 Task: Find flights from Chicago to Paris for travel in August.
Action: Mouse pressed left at (903, 72)
Screenshot: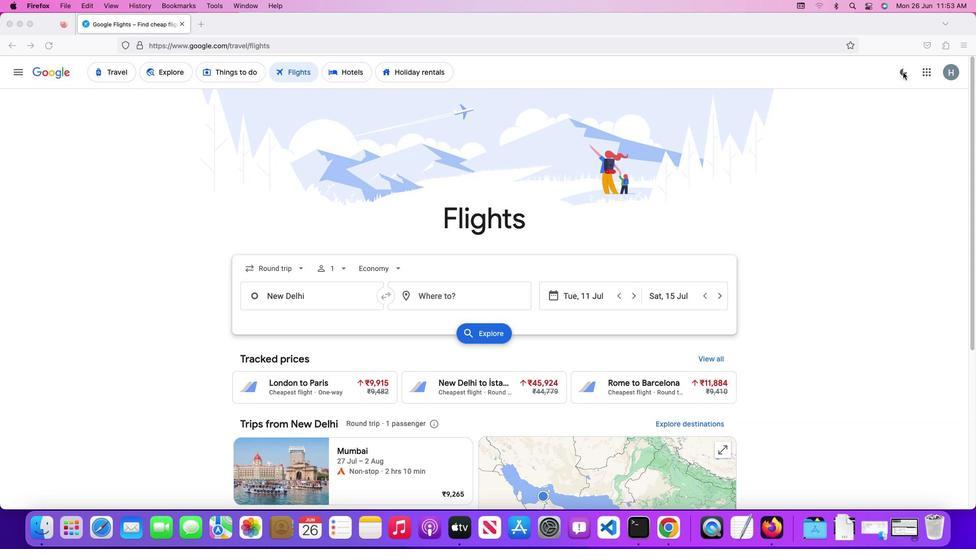 
Action: Mouse pressed left at (903, 72)
Screenshot: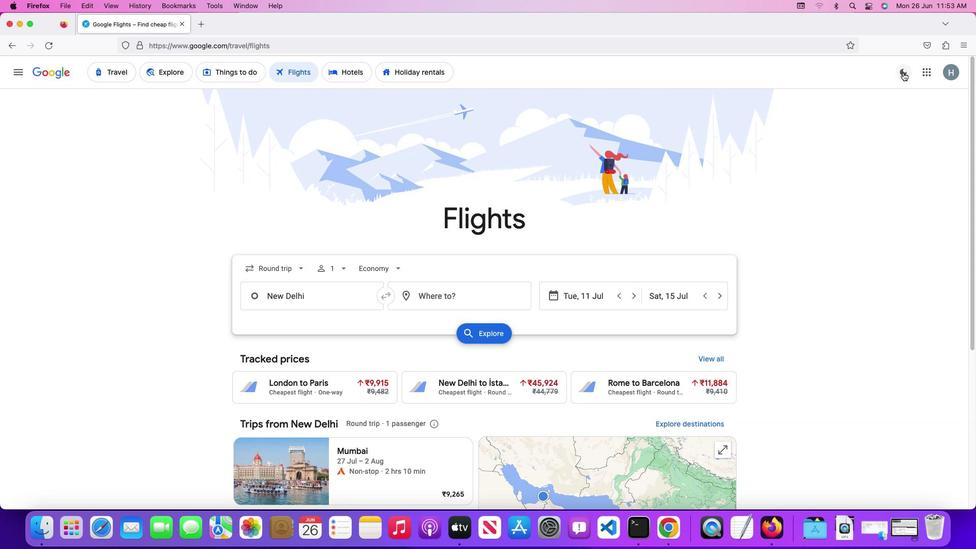 
Action: Mouse moved to (869, 141)
Screenshot: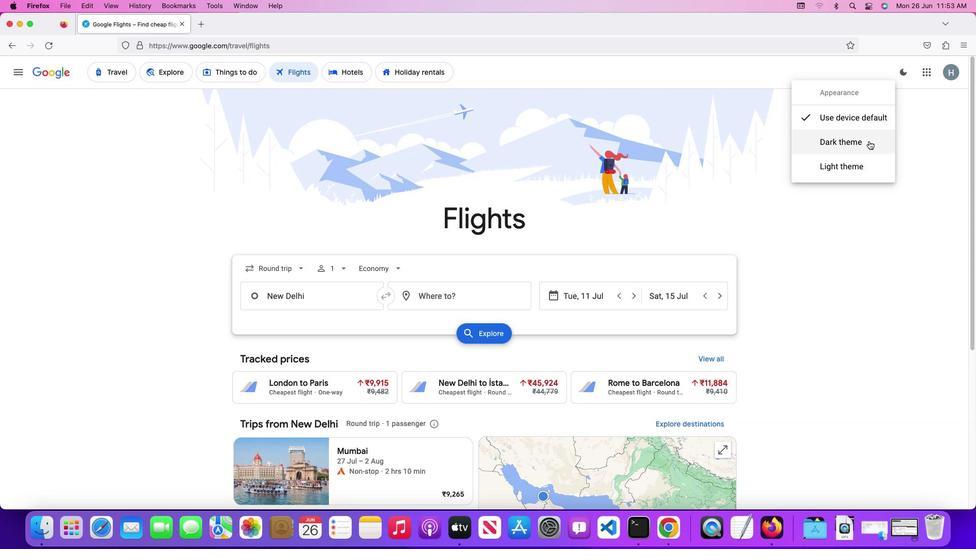 
Action: Mouse pressed left at (869, 141)
Screenshot: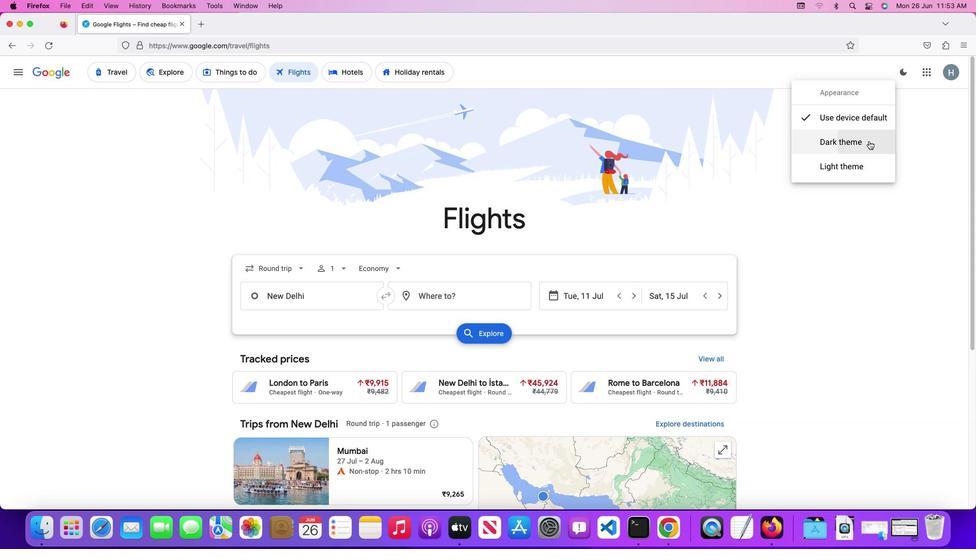 
Action: Mouse moved to (301, 271)
Screenshot: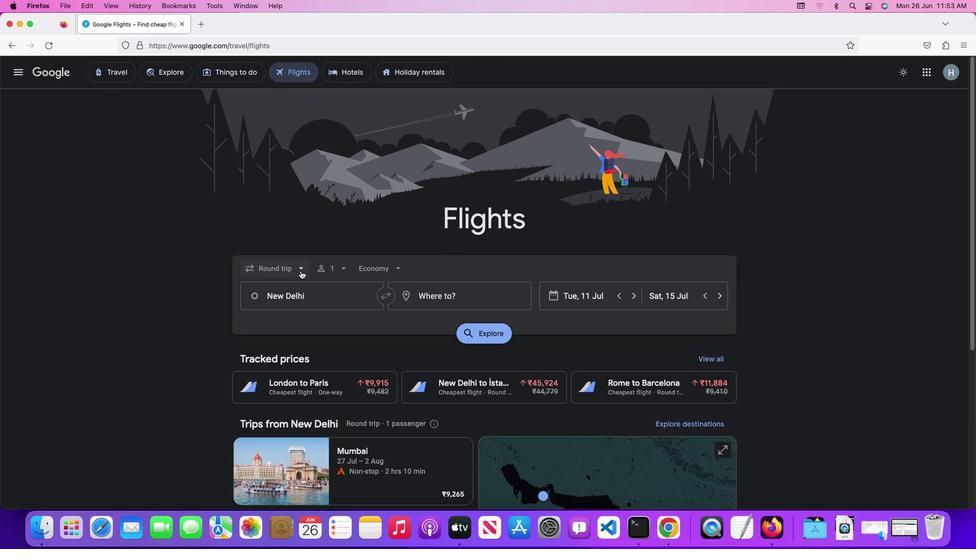 
Action: Mouse pressed left at (301, 271)
Screenshot: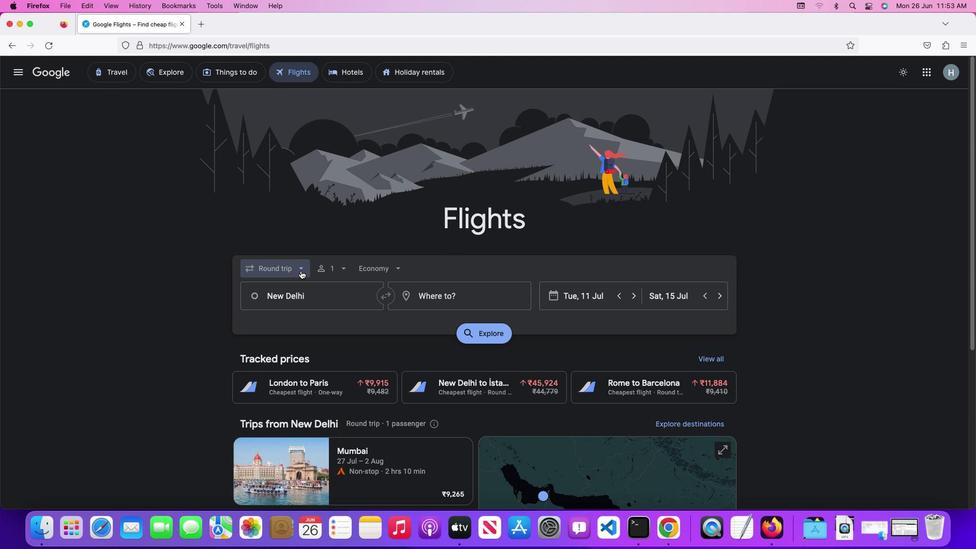 
Action: Mouse moved to (296, 291)
Screenshot: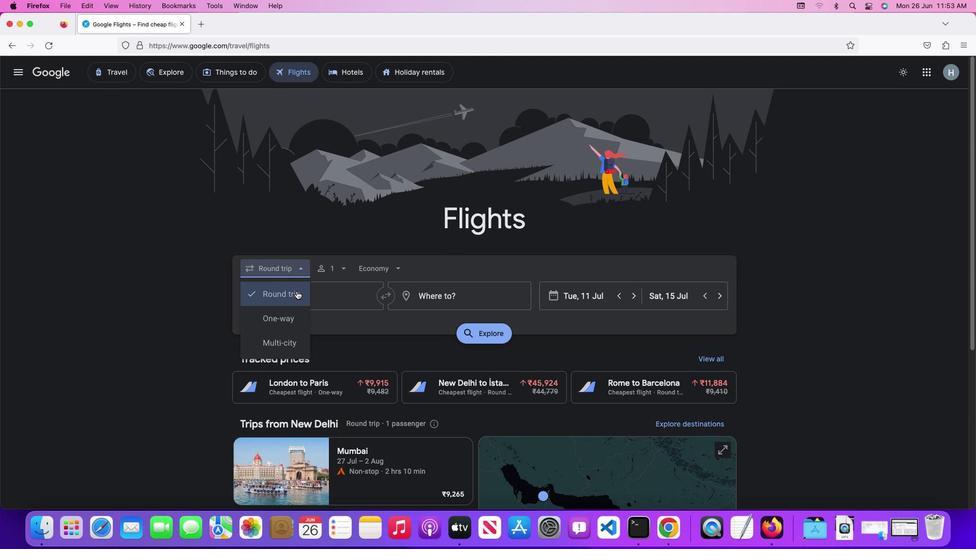 
Action: Mouse pressed left at (296, 291)
Screenshot: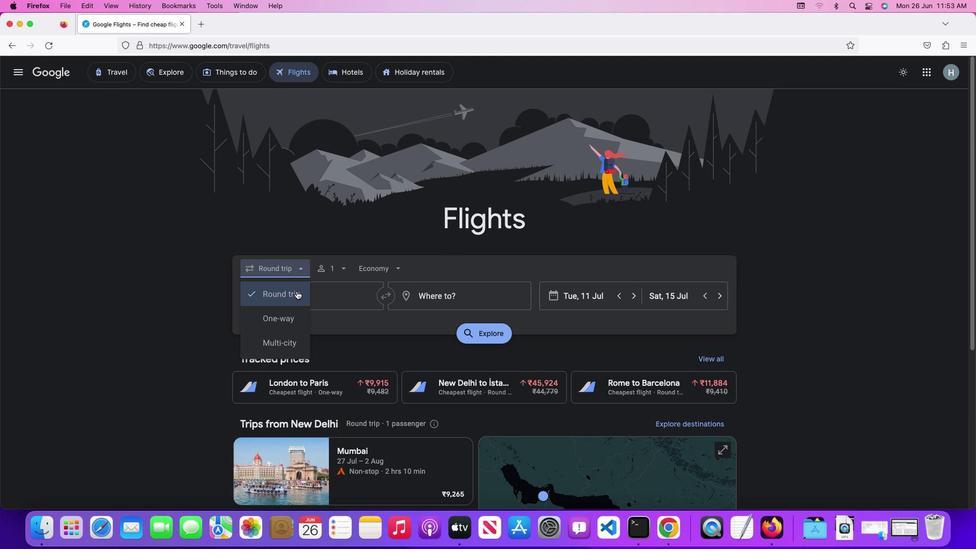 
Action: Mouse moved to (342, 268)
Screenshot: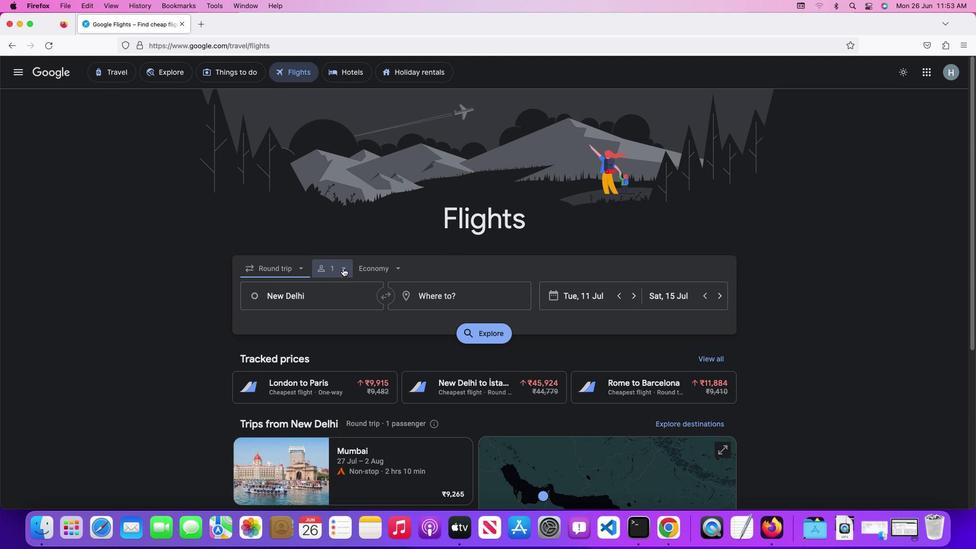 
Action: Mouse pressed left at (342, 268)
Screenshot: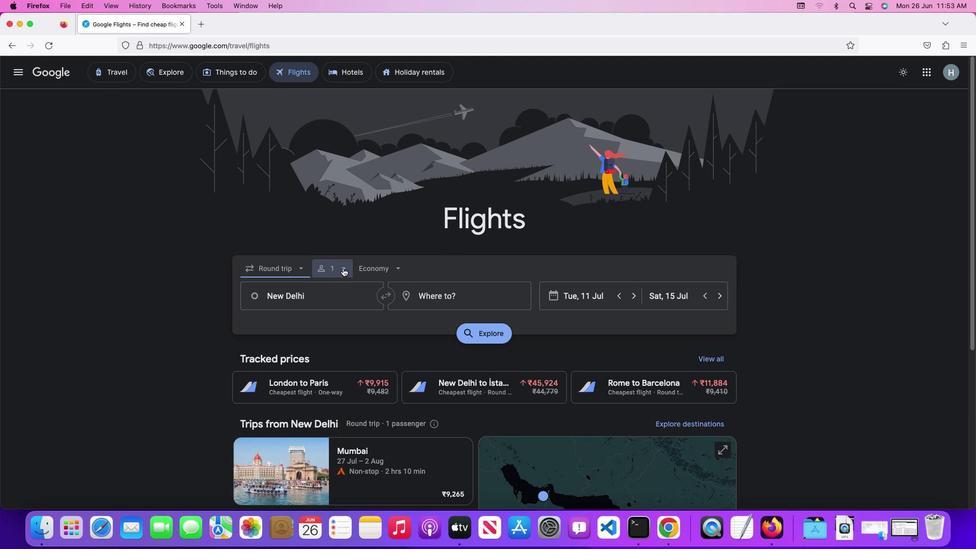 
Action: Mouse moved to (401, 298)
Screenshot: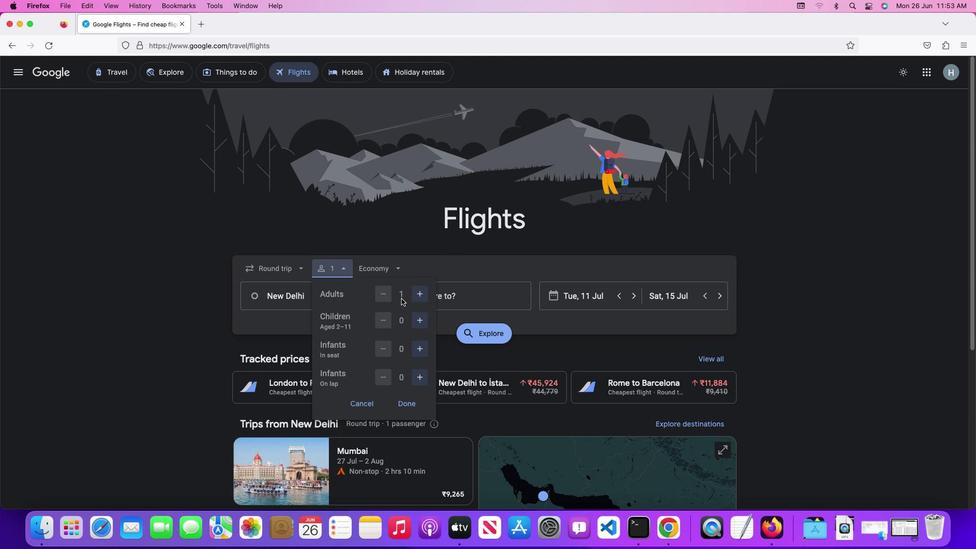 
Action: Mouse pressed left at (401, 298)
Screenshot: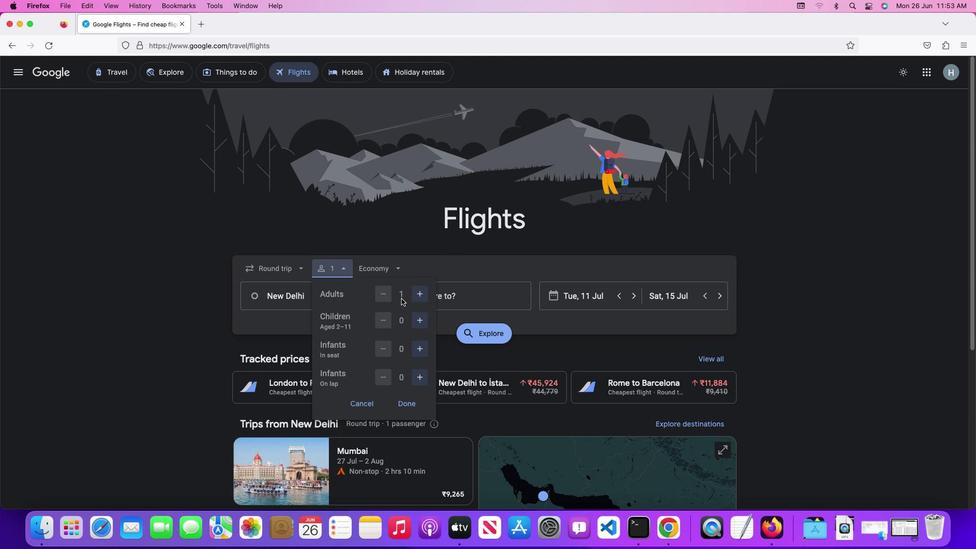 
Action: Mouse moved to (407, 398)
Screenshot: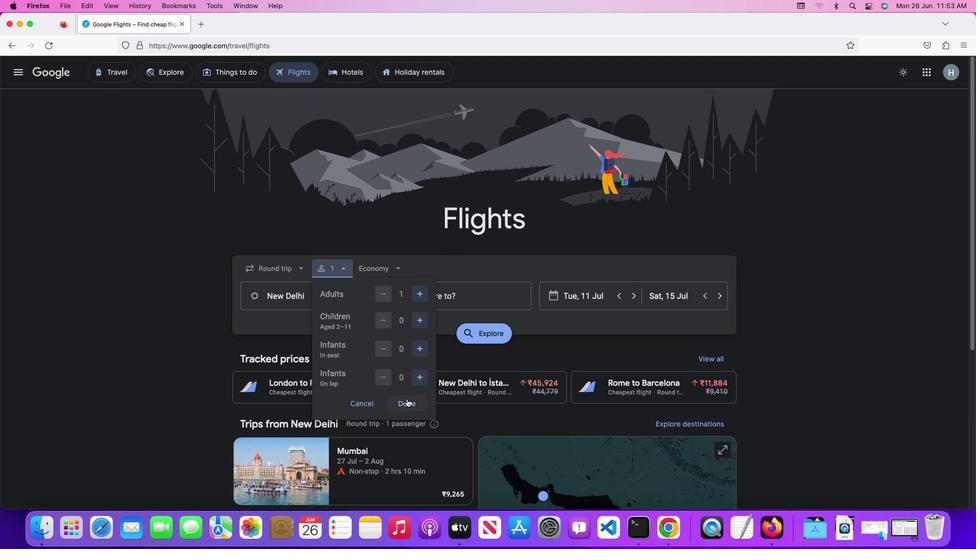 
Action: Mouse pressed left at (407, 398)
Screenshot: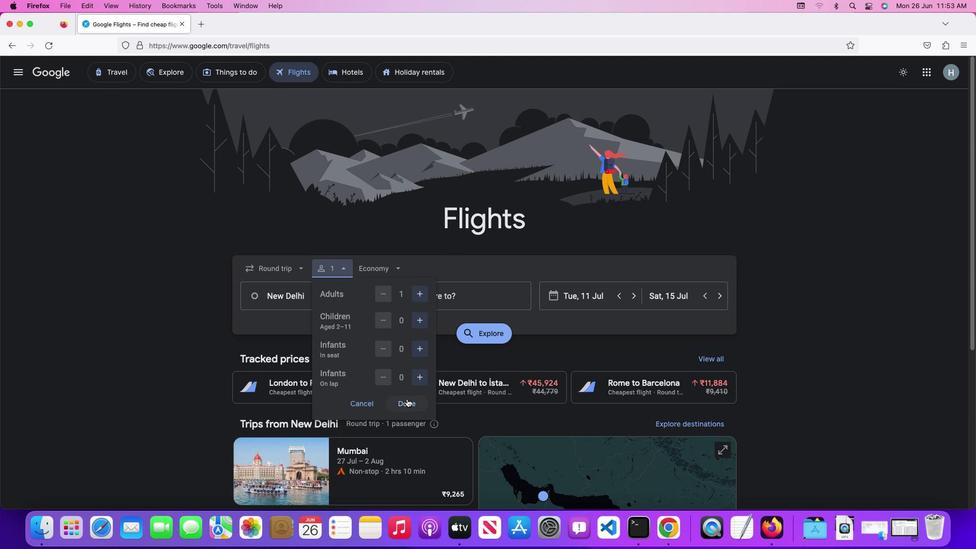 
Action: Mouse moved to (392, 276)
Screenshot: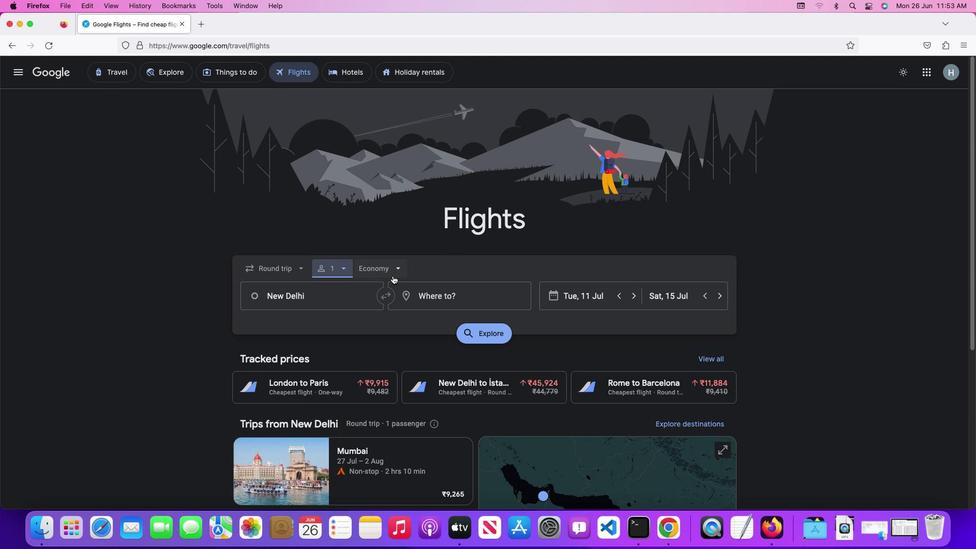 
Action: Mouse pressed left at (392, 276)
Screenshot: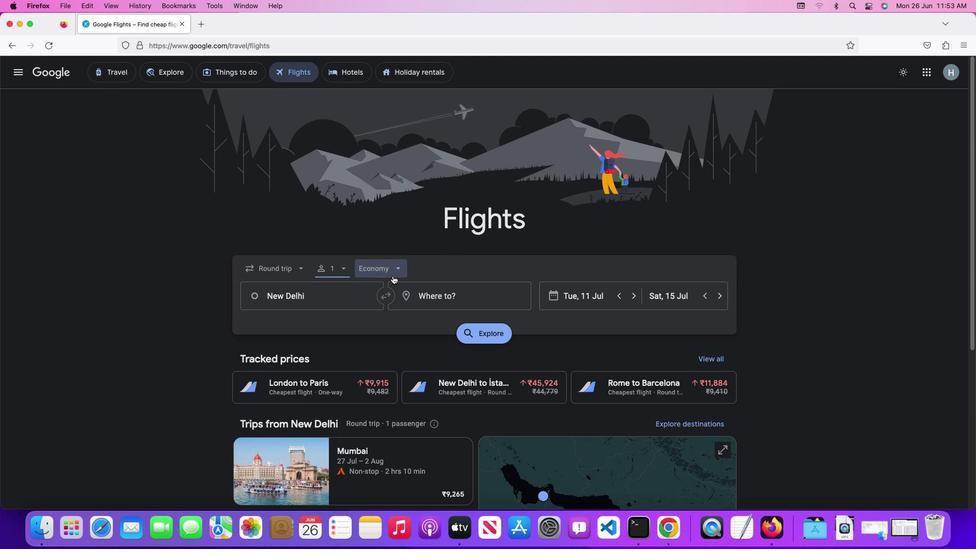 
Action: Mouse moved to (382, 293)
Screenshot: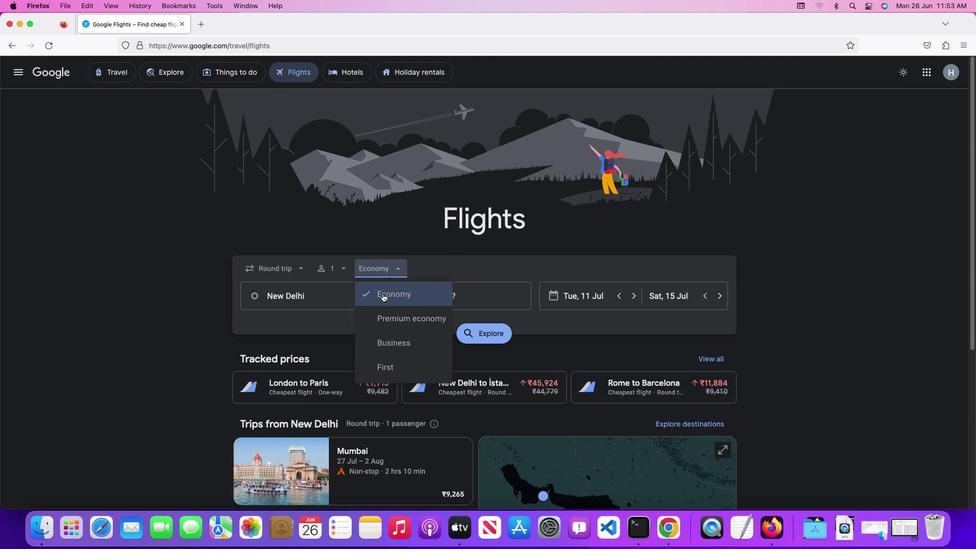 
Action: Mouse pressed left at (382, 293)
Screenshot: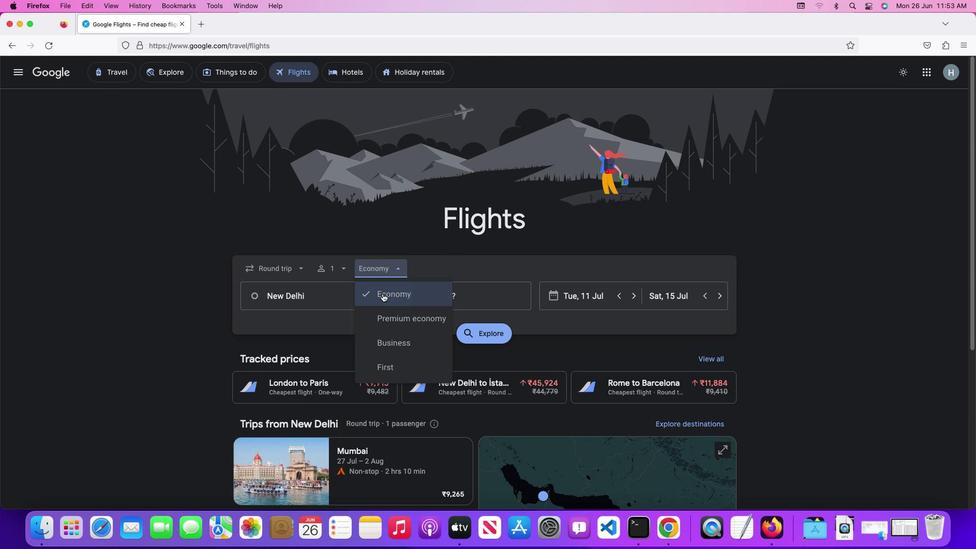 
Action: Mouse moved to (329, 302)
Screenshot: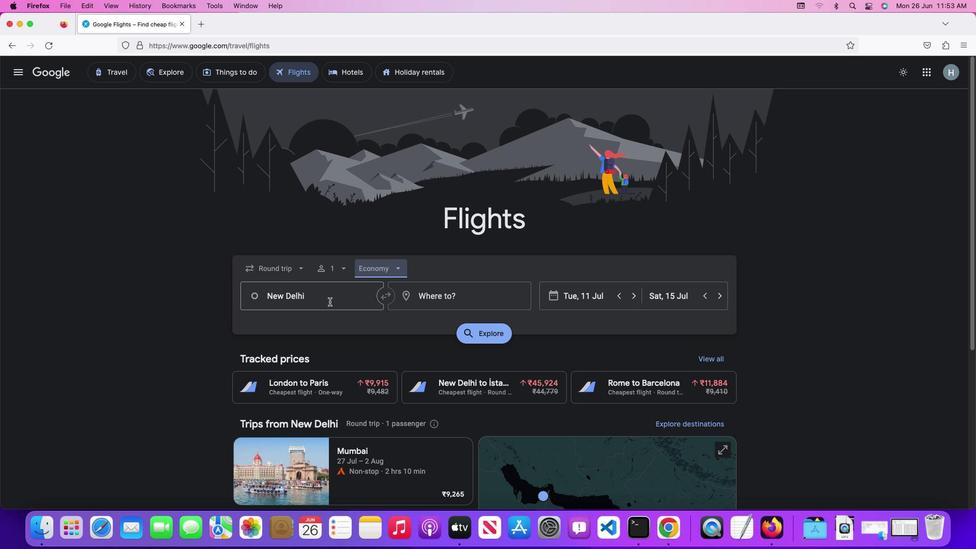 
Action: Mouse pressed left at (329, 302)
Screenshot: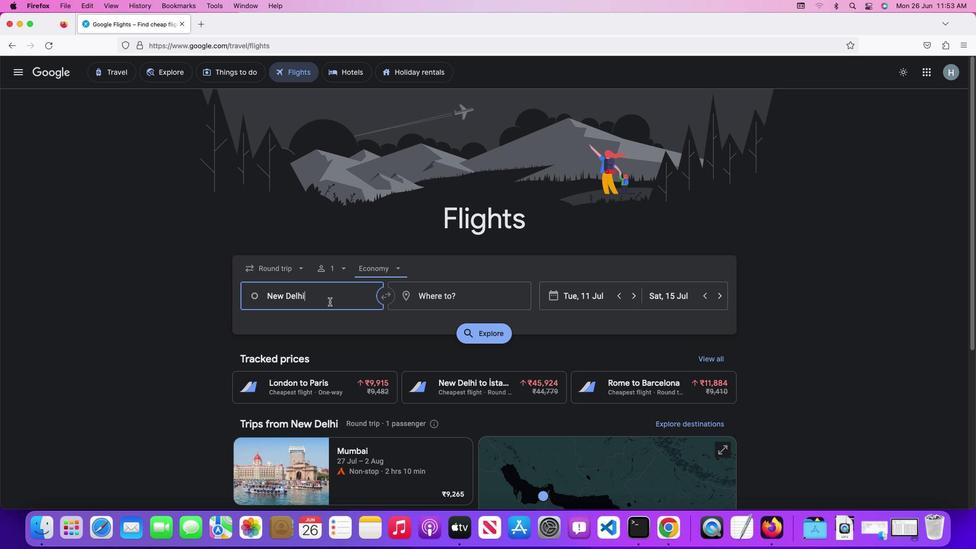
Action: Key pressed Key.shift'C''h''i''c''a''g''o'
Screenshot: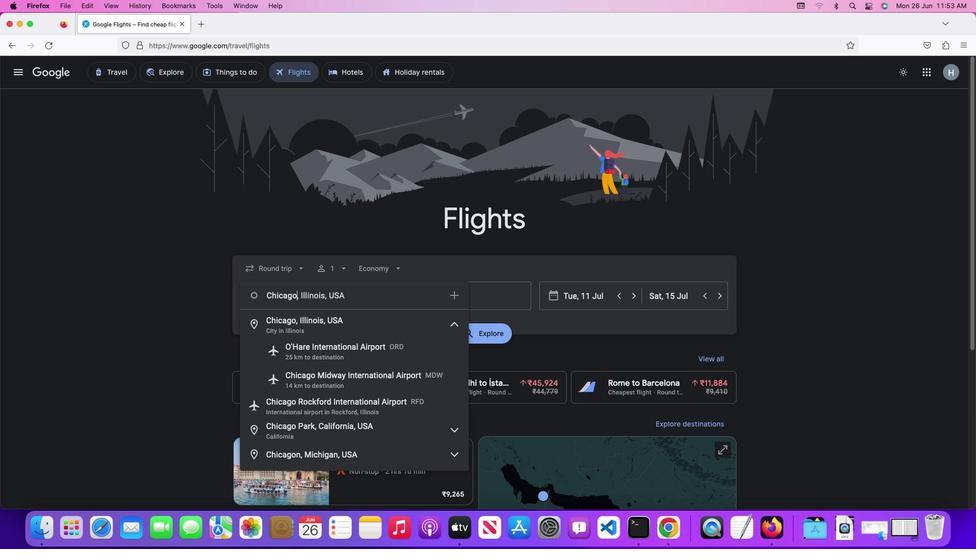 
Action: Mouse moved to (338, 324)
Screenshot: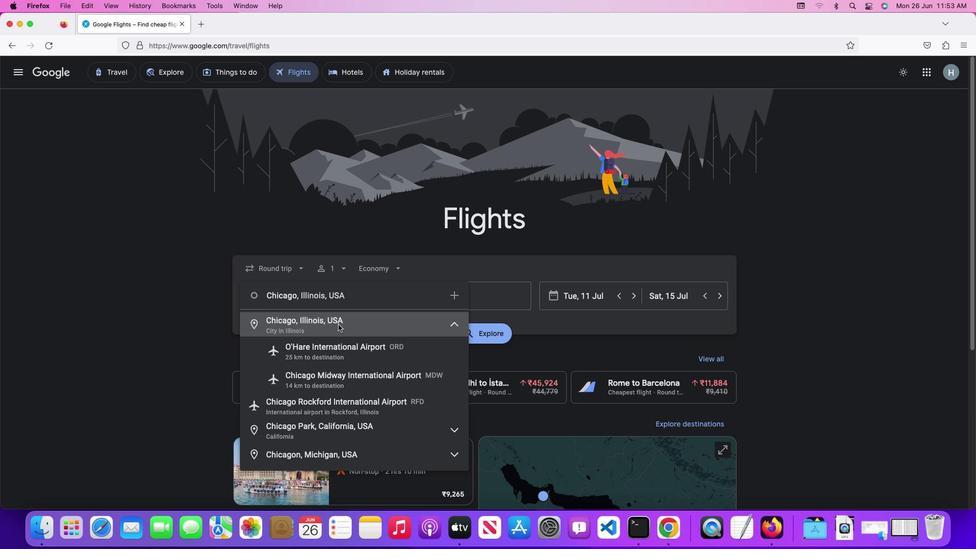 
Action: Mouse pressed left at (338, 324)
Screenshot: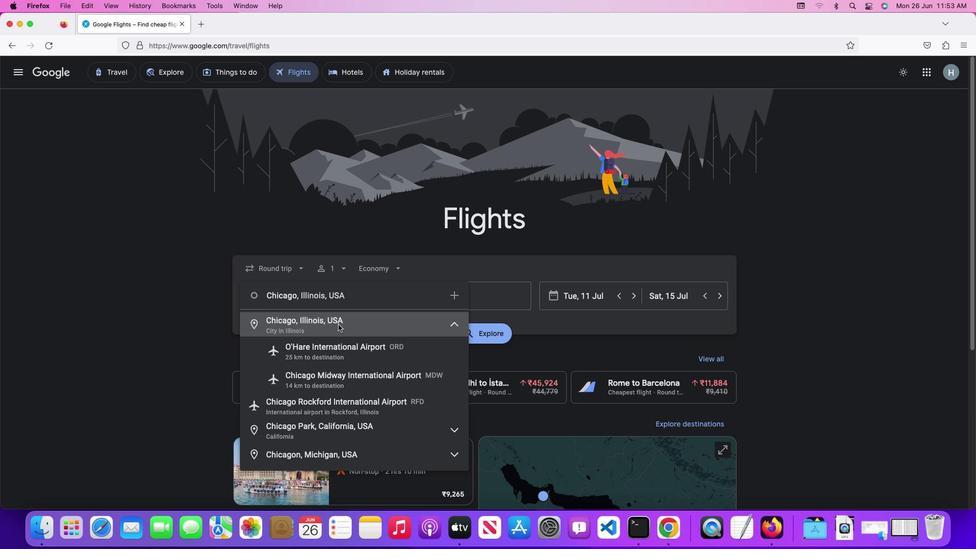 
Action: Mouse moved to (441, 297)
Screenshot: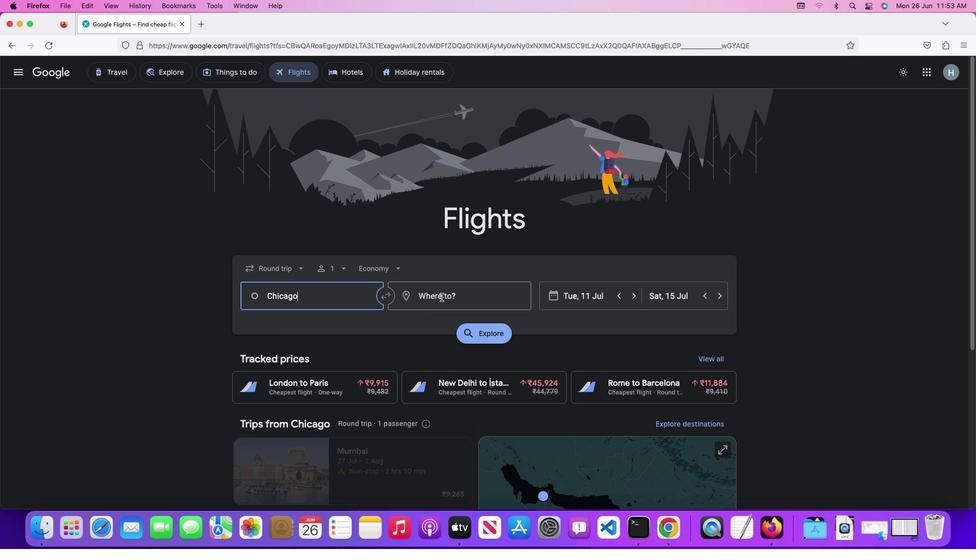 
Action: Mouse pressed left at (441, 297)
Screenshot: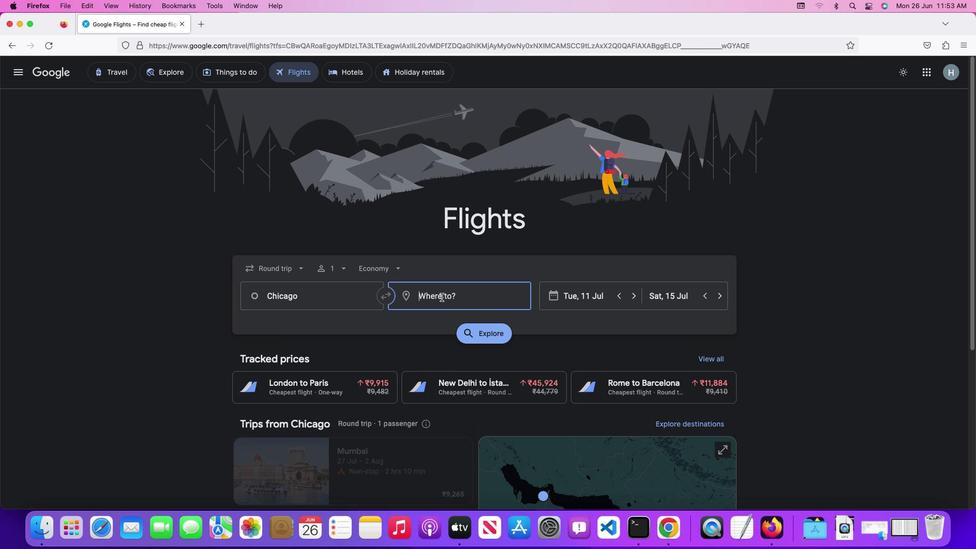 
Action: Key pressed Key.shift'E''u''r''o''p''e'
Screenshot: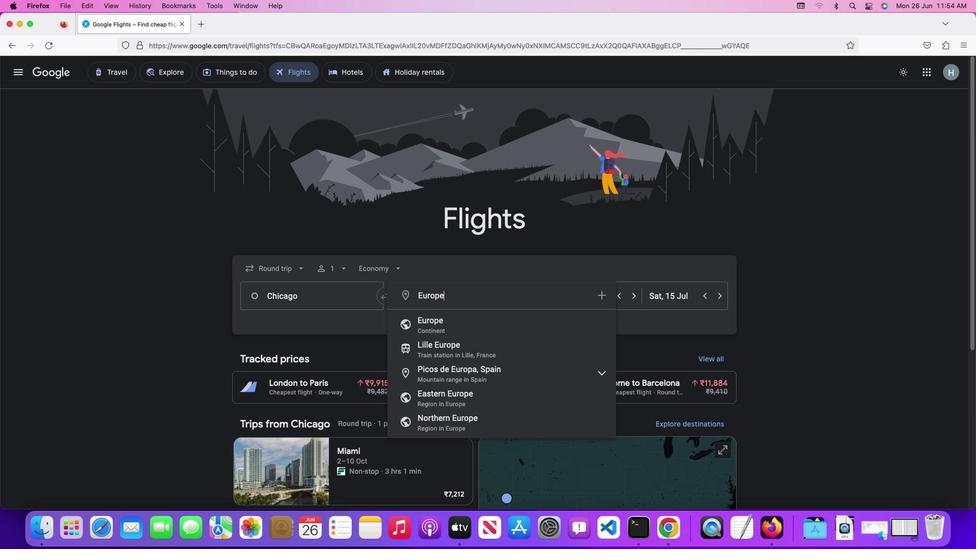 
Action: Mouse moved to (455, 326)
Screenshot: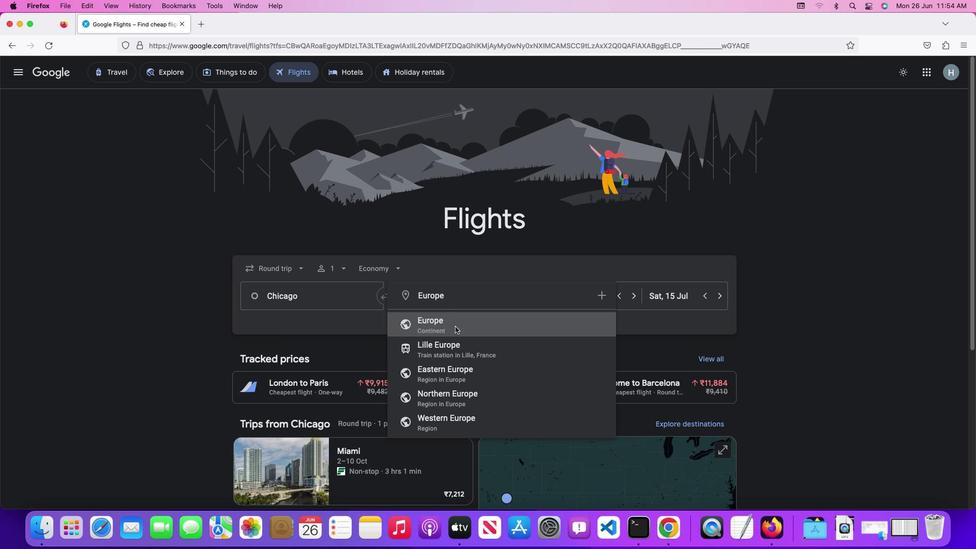 
Action: Mouse pressed left at (455, 326)
Screenshot: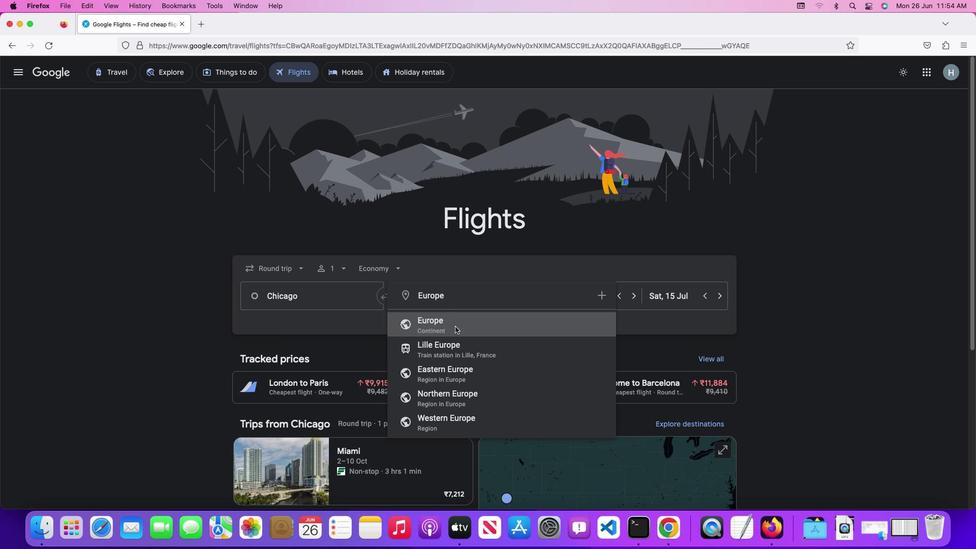 
Action: Mouse moved to (582, 296)
Screenshot: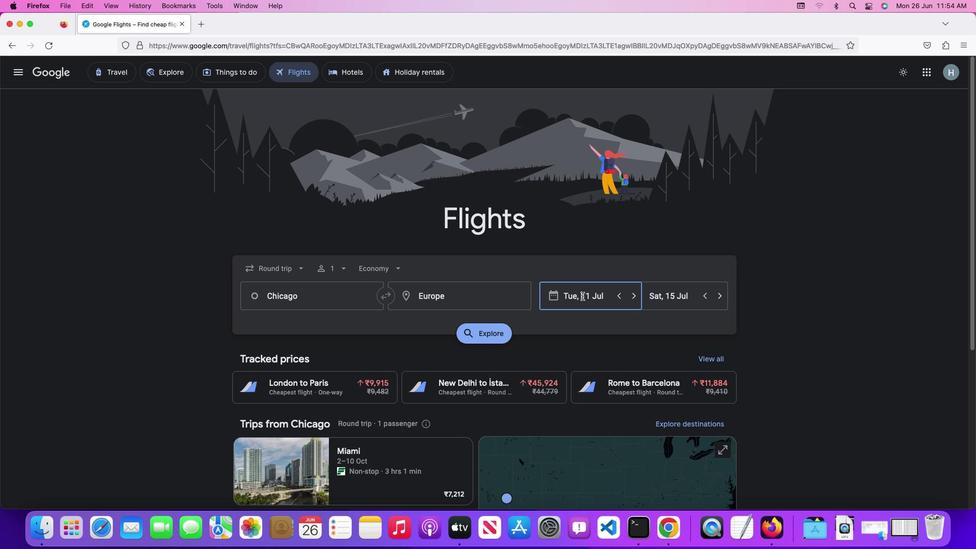
Action: Mouse pressed left at (582, 296)
Screenshot: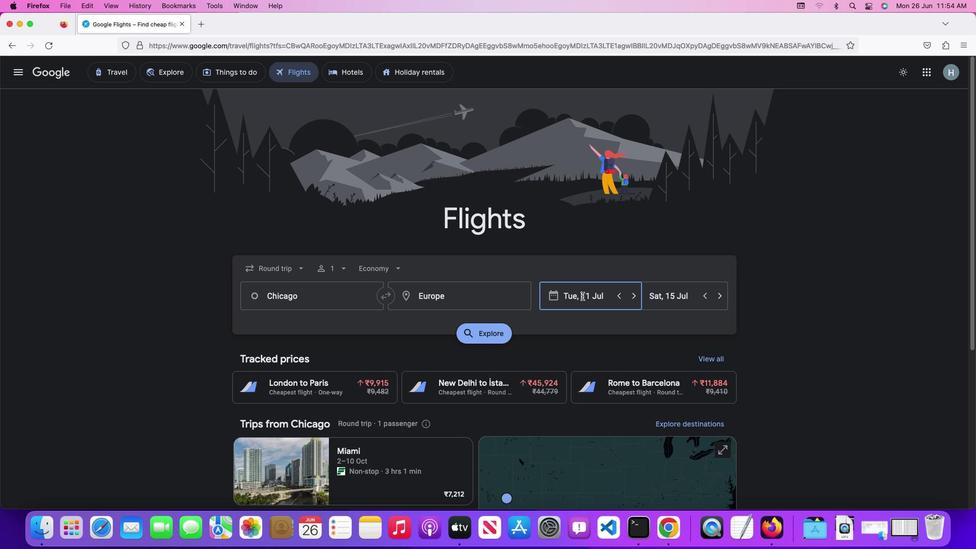 
Action: Mouse moved to (739, 371)
Screenshot: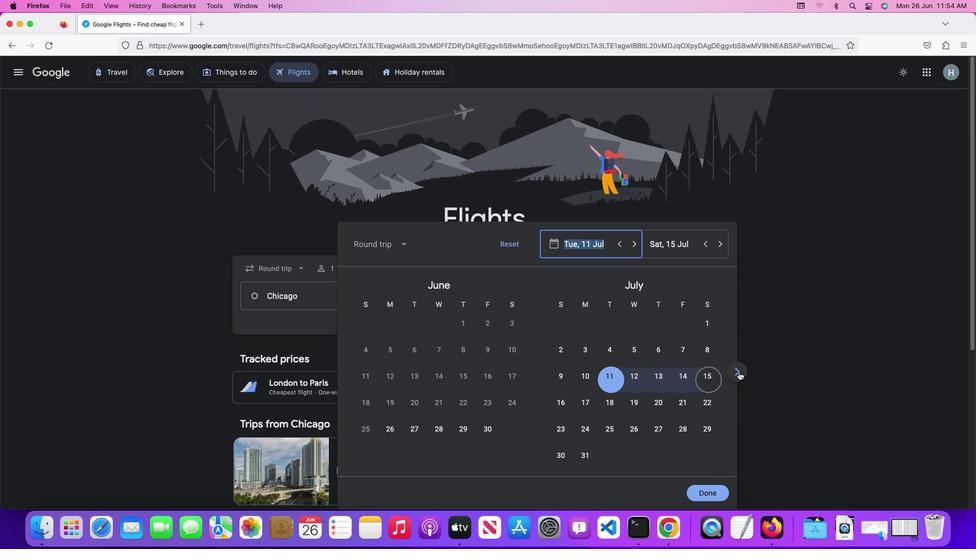 
Action: Mouse pressed left at (739, 371)
Screenshot: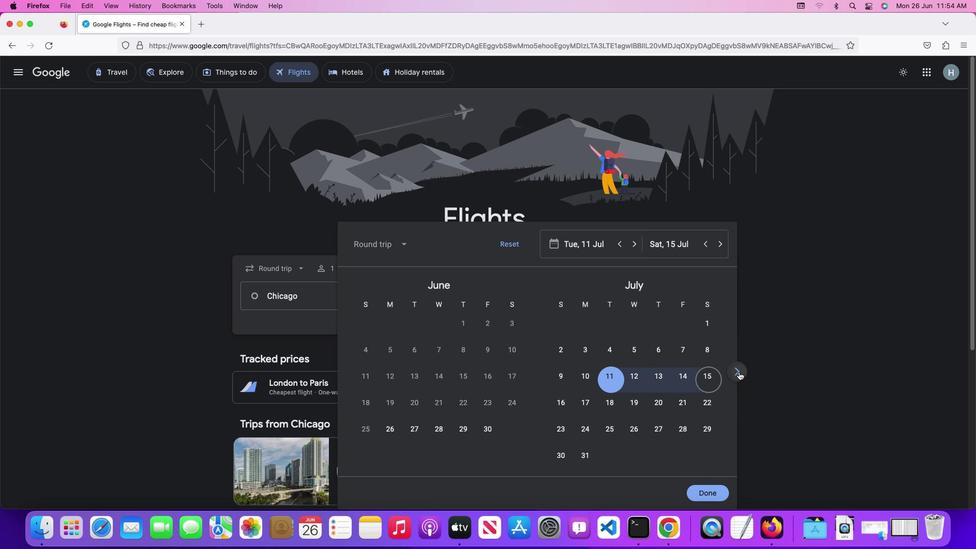 
Action: Mouse moved to (614, 325)
Screenshot: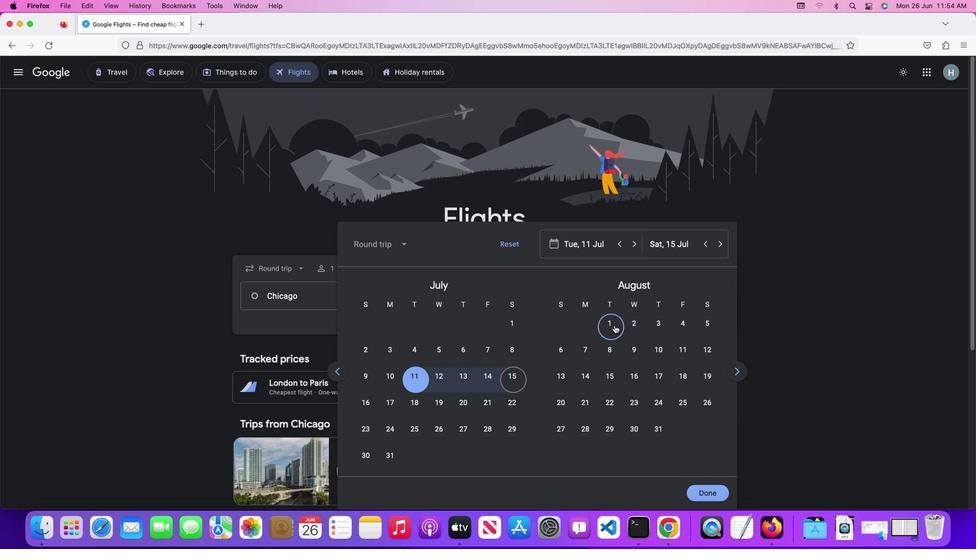 
Action: Mouse pressed left at (614, 325)
Screenshot: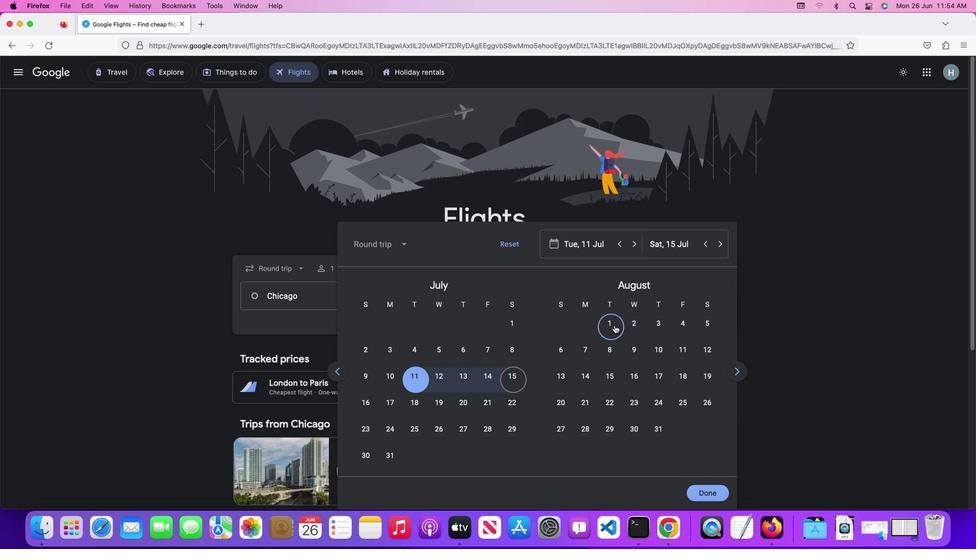 
Action: Mouse moved to (664, 428)
Screenshot: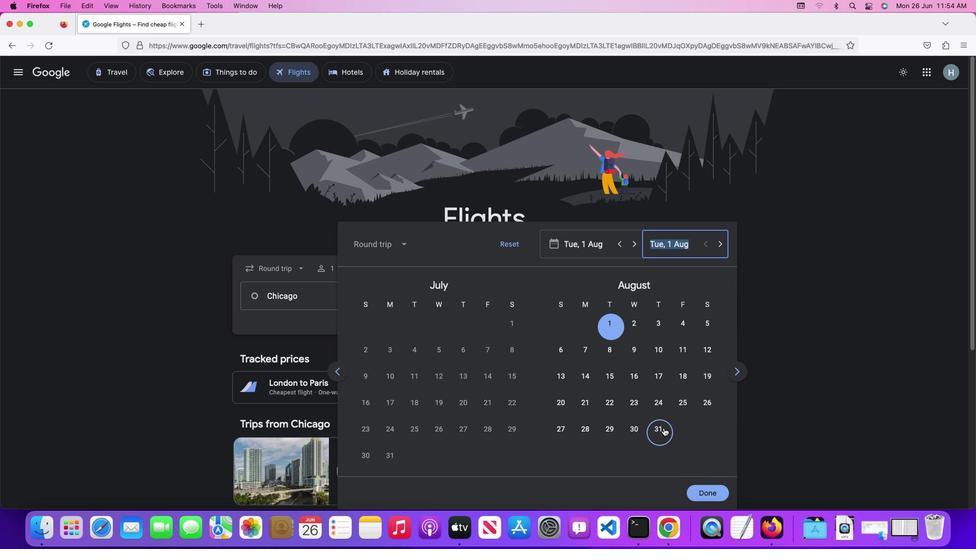 
Action: Mouse pressed left at (664, 428)
Screenshot: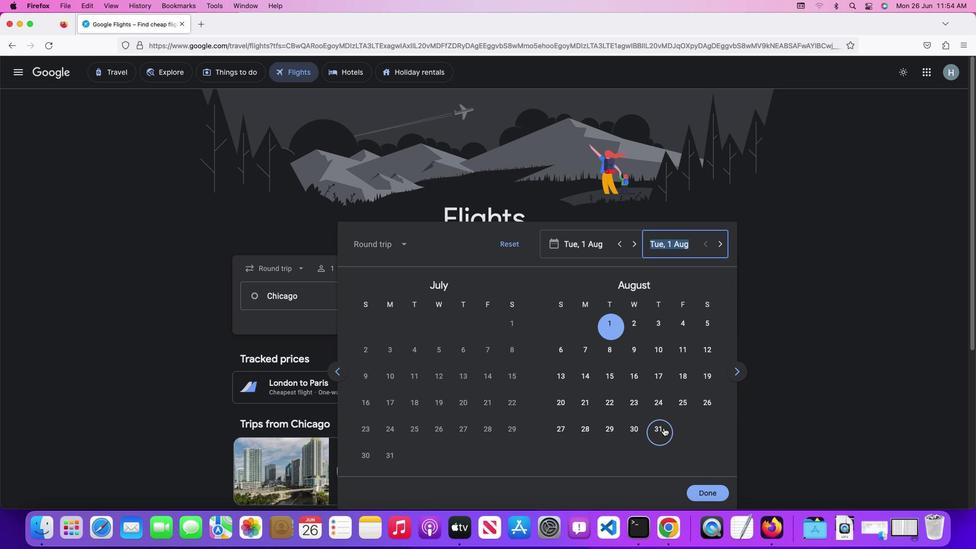
Action: Mouse moved to (701, 492)
Screenshot: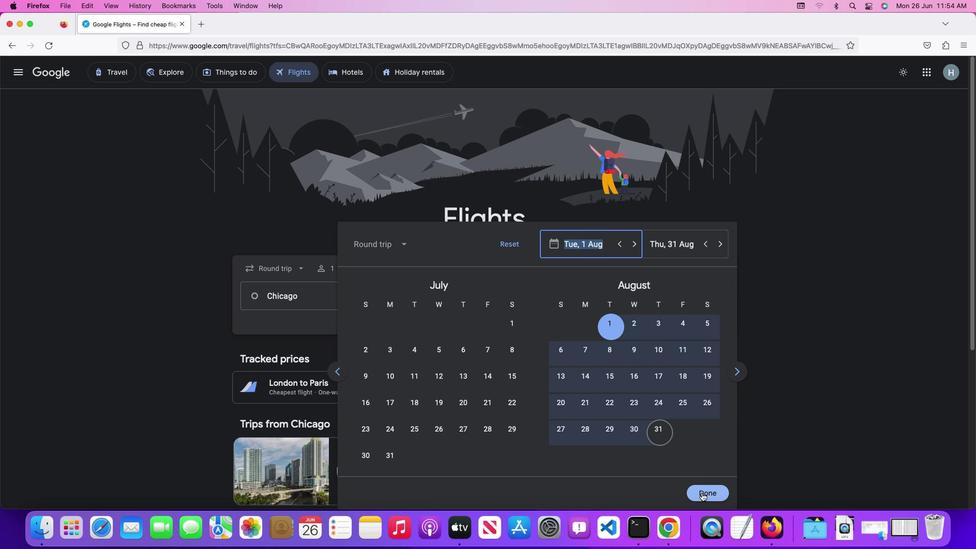 
Action: Mouse pressed left at (701, 492)
Screenshot: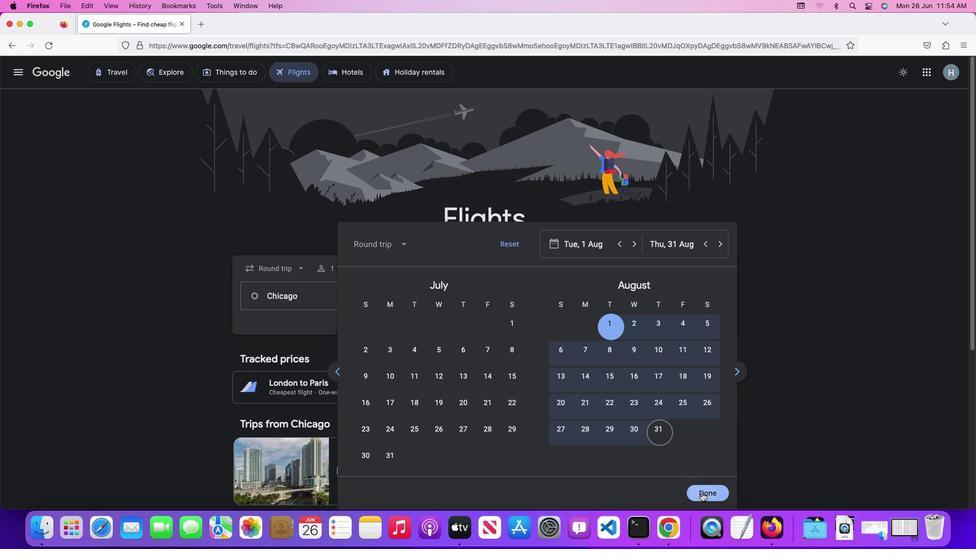 
Action: Mouse moved to (499, 334)
Screenshot: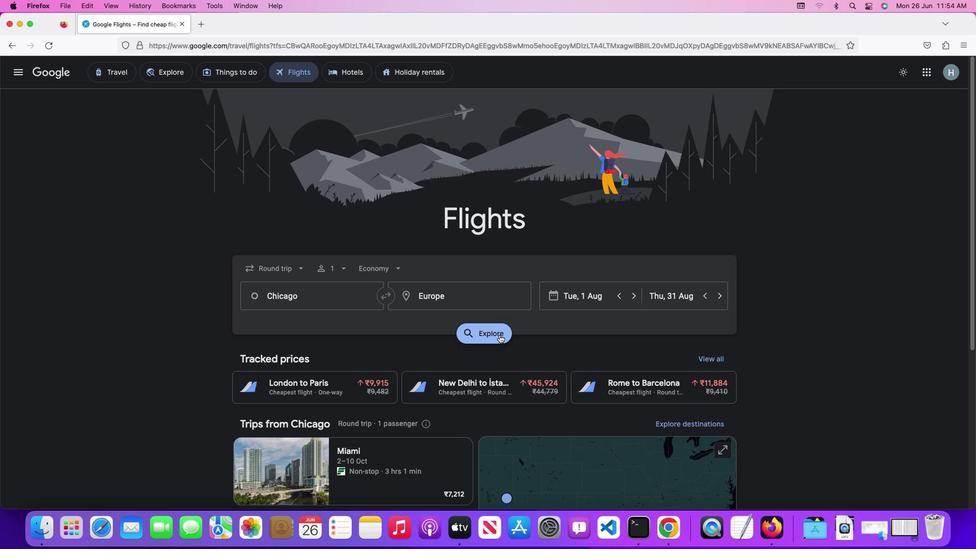 
Action: Mouse pressed left at (499, 334)
Screenshot: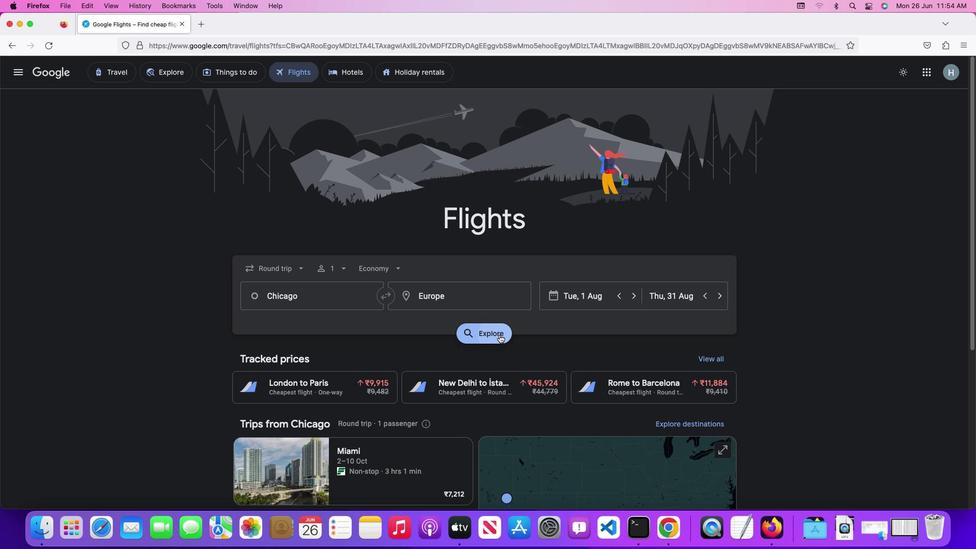 
Action: Mouse moved to (56, 322)
Screenshot: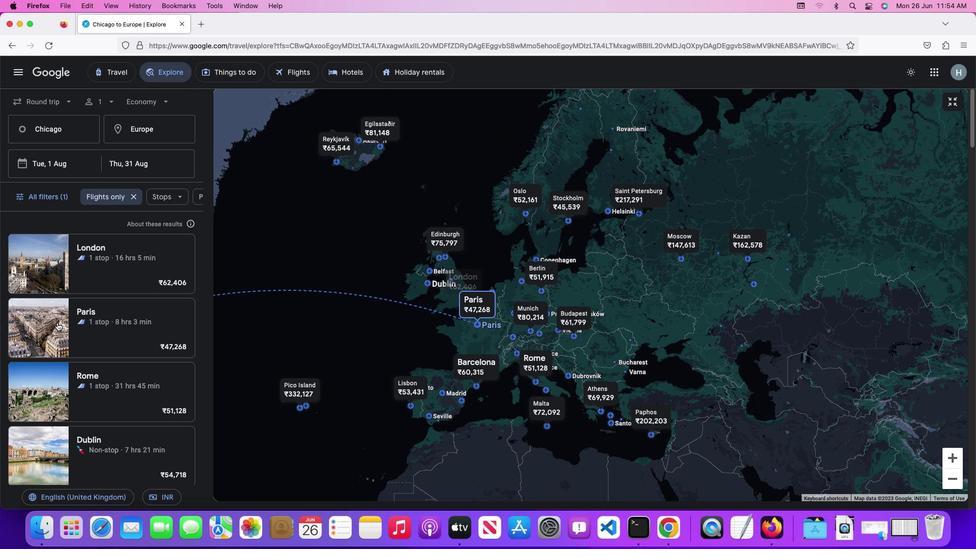 
Action: Mouse pressed left at (56, 322)
Screenshot: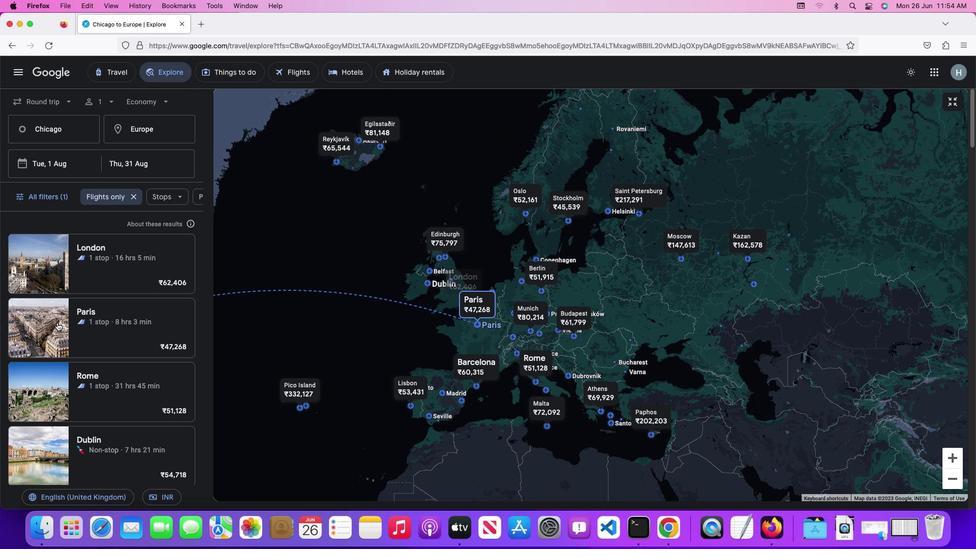 
Action: Mouse moved to (133, 353)
Screenshot: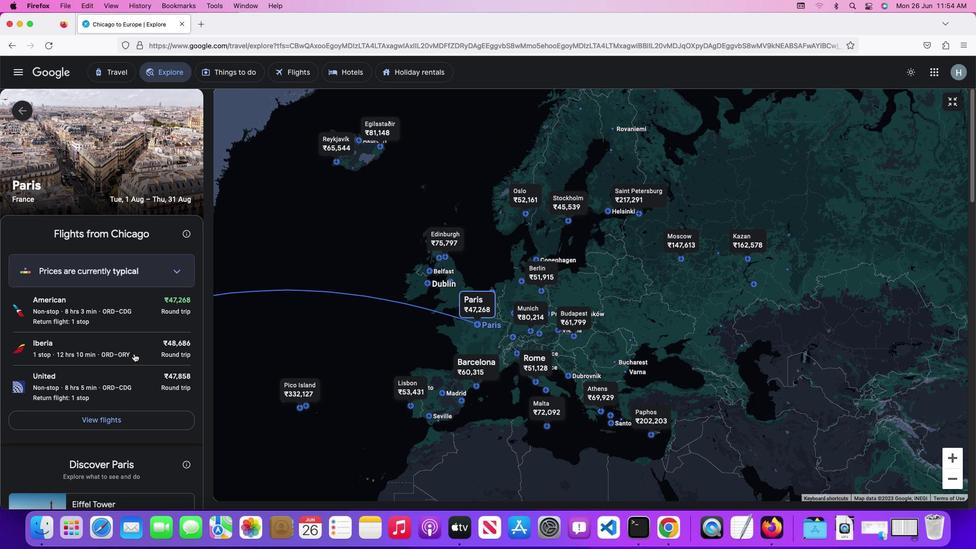 
Action: Mouse scrolled (133, 353) with delta (0, 0)
Screenshot: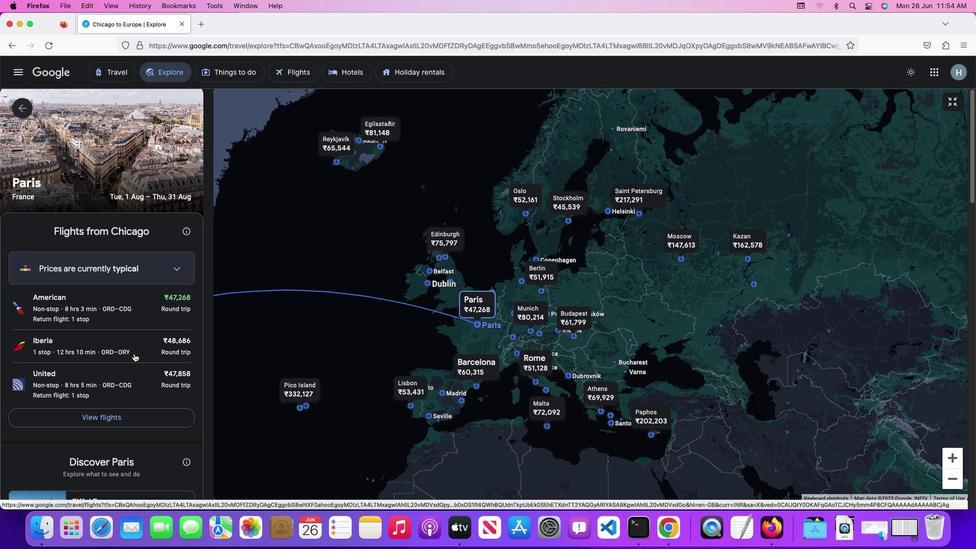 
Action: Mouse scrolled (133, 353) with delta (0, 0)
Screenshot: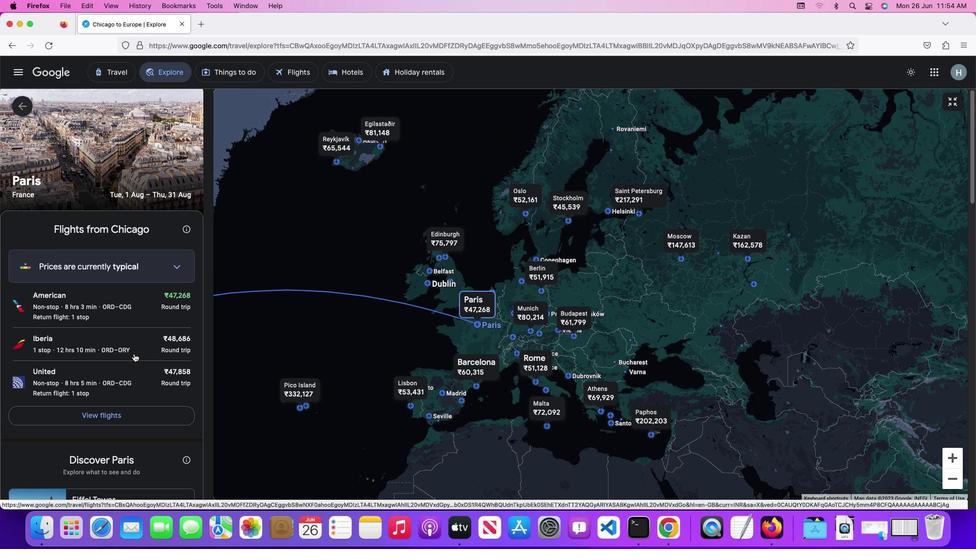 
Action: Mouse scrolled (133, 353) with delta (0, 0)
Screenshot: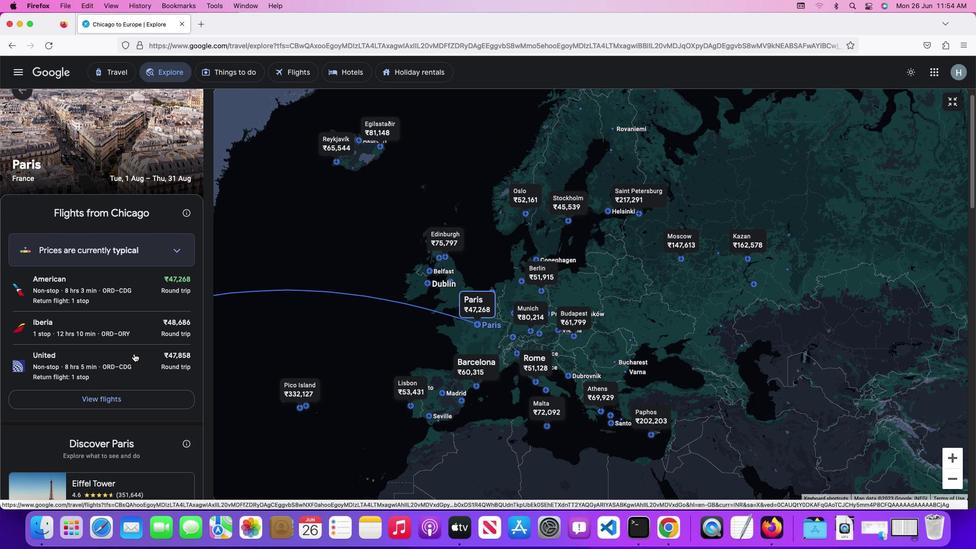 
Action: Mouse moved to (151, 386)
Screenshot: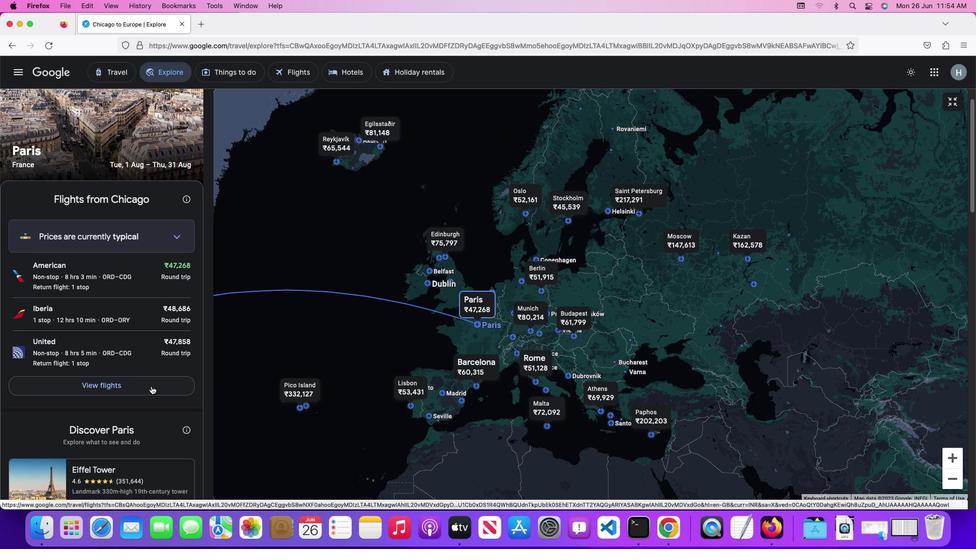 
Action: Mouse pressed left at (151, 386)
Screenshot: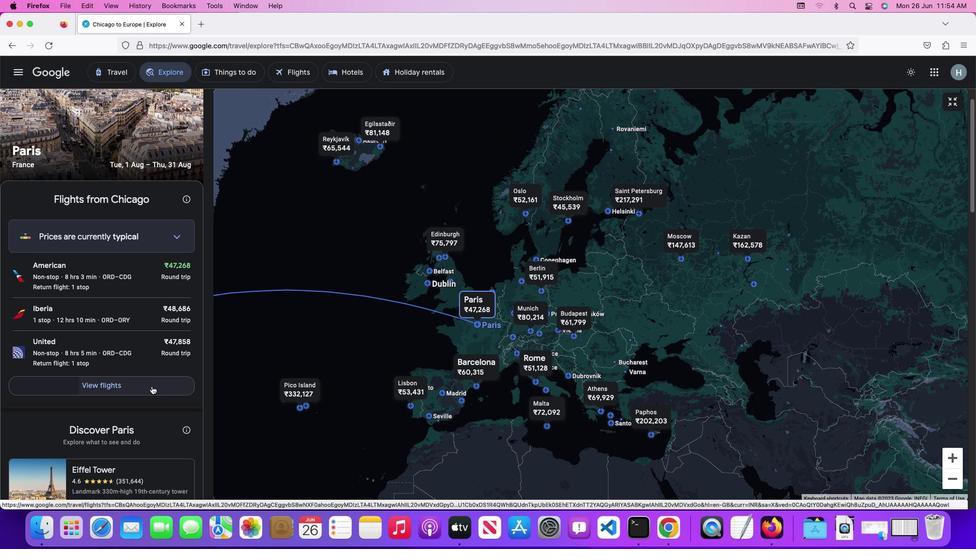 
Action: Mouse moved to (710, 248)
Screenshot: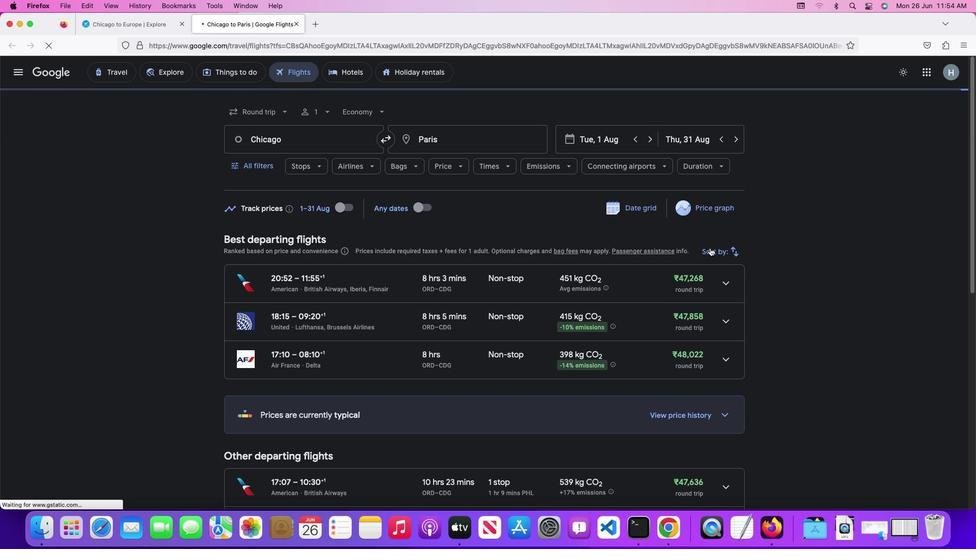 
Action: Mouse pressed left at (710, 248)
Screenshot: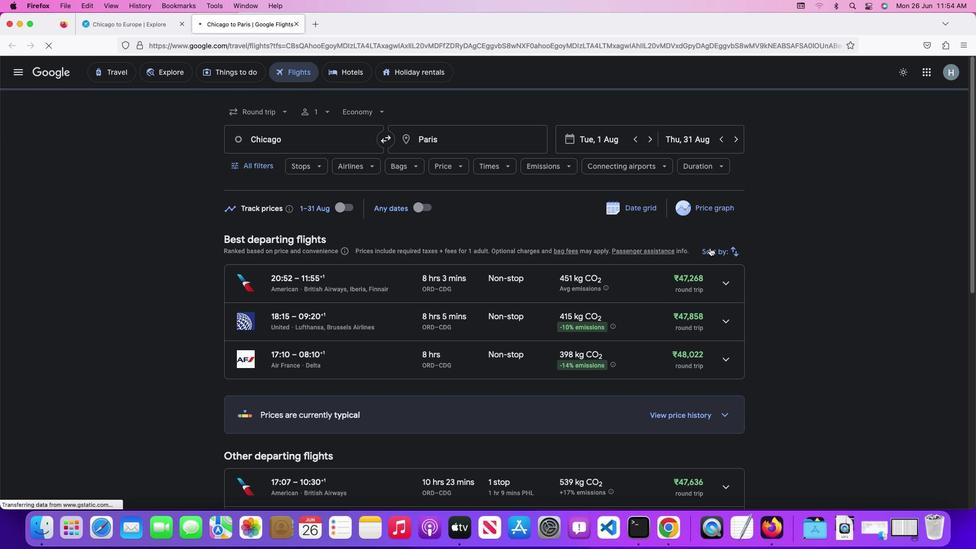 
Action: Mouse moved to (694, 300)
Screenshot: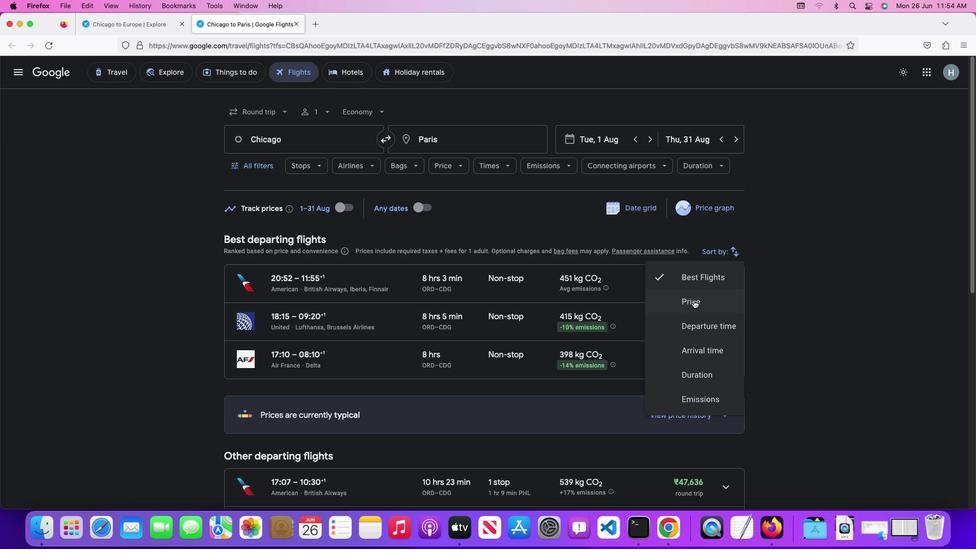 
Action: Mouse pressed left at (694, 300)
Screenshot: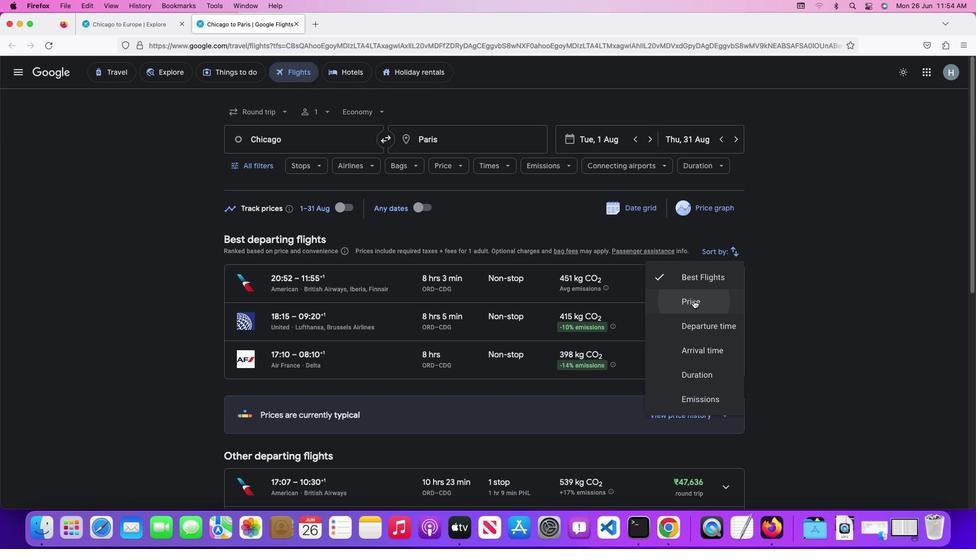 
Action: Mouse moved to (639, 313)
Screenshot: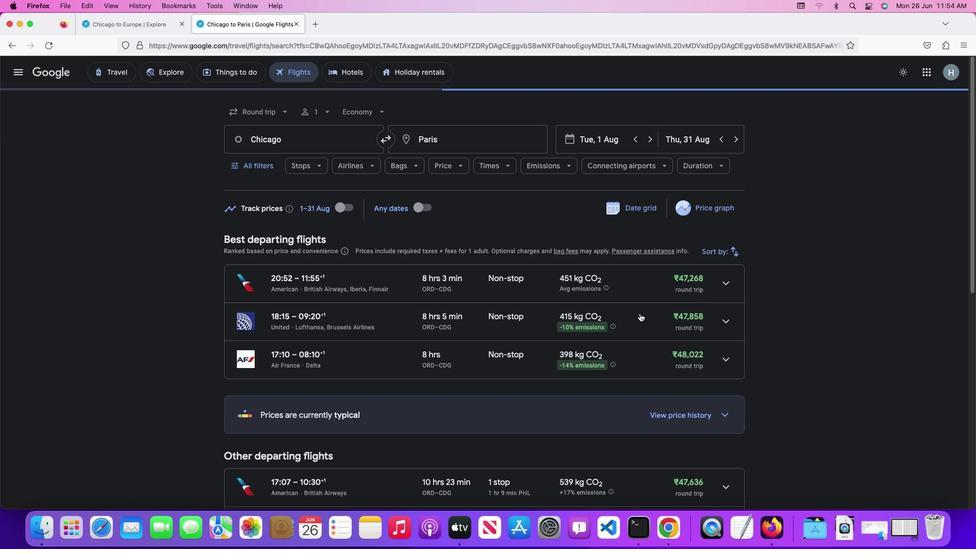 
Action: Mouse scrolled (639, 313) with delta (0, 0)
Screenshot: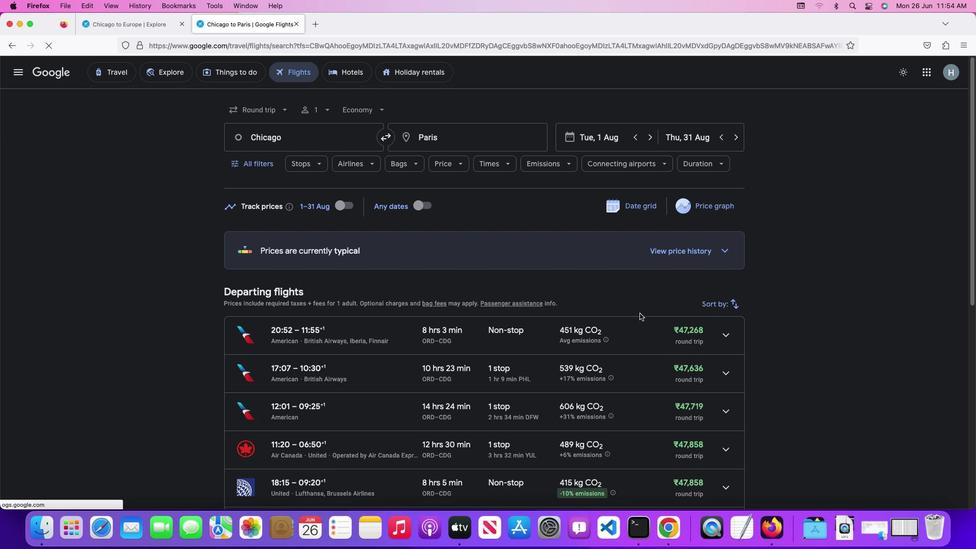 
Action: Mouse scrolled (639, 313) with delta (0, 0)
Screenshot: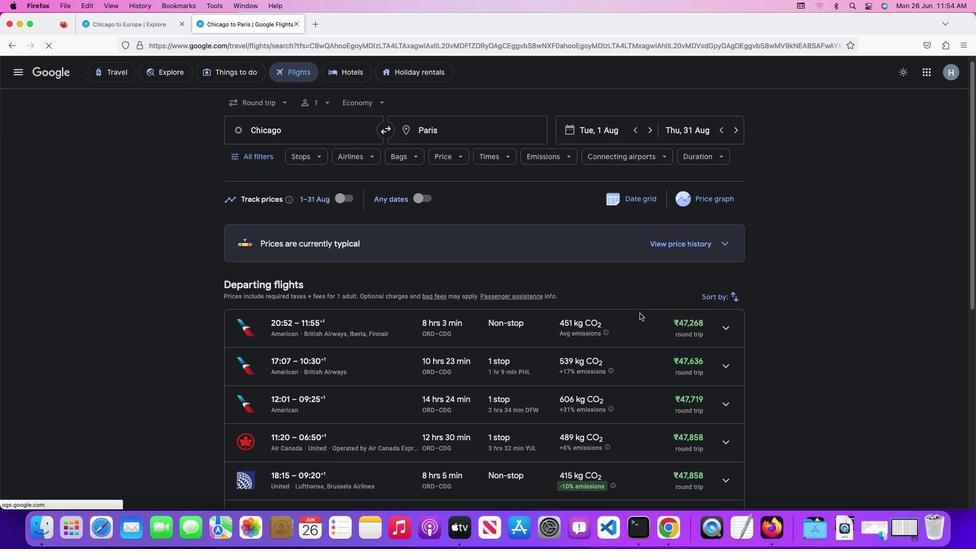 
Action: Mouse scrolled (639, 313) with delta (0, 0)
Screenshot: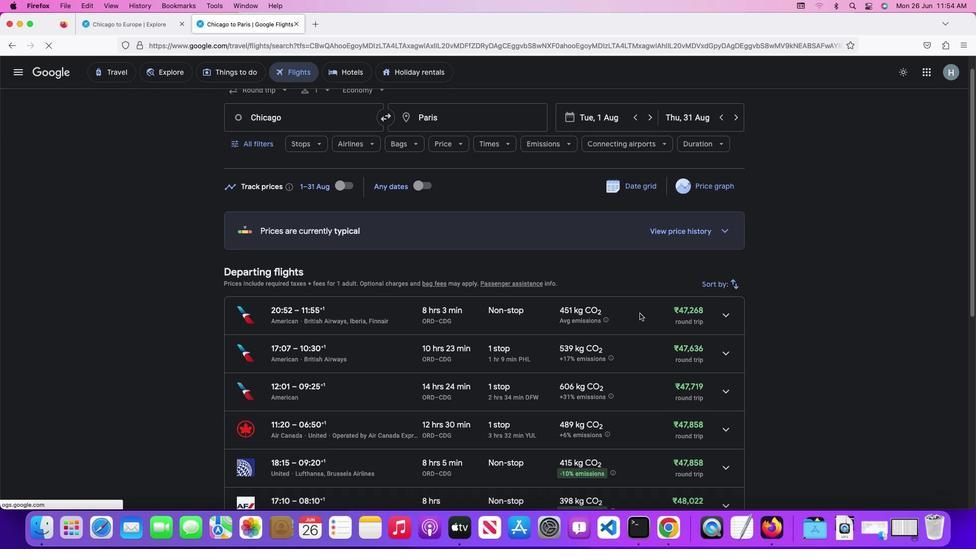 
Action: Mouse scrolled (639, 313) with delta (0, 0)
Screenshot: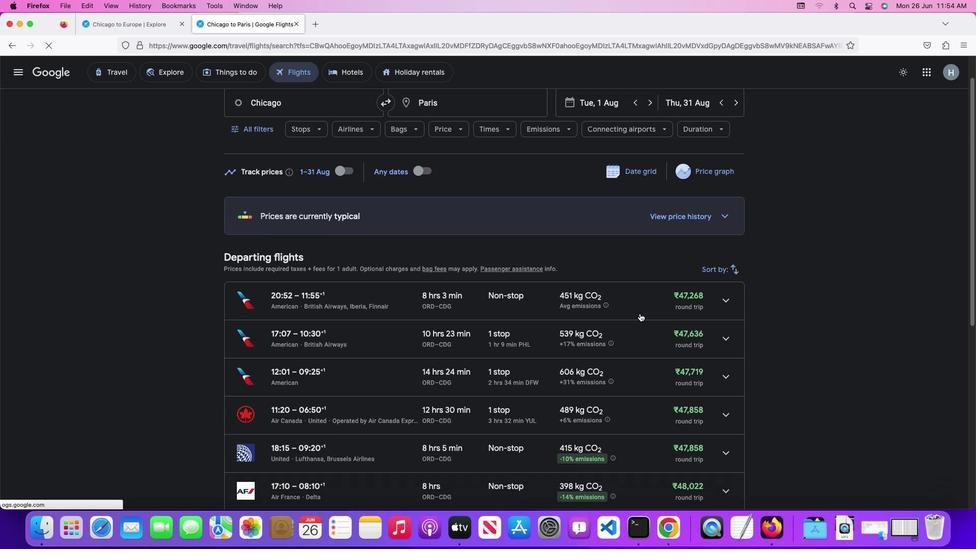 
Action: Mouse scrolled (639, 313) with delta (0, 0)
Screenshot: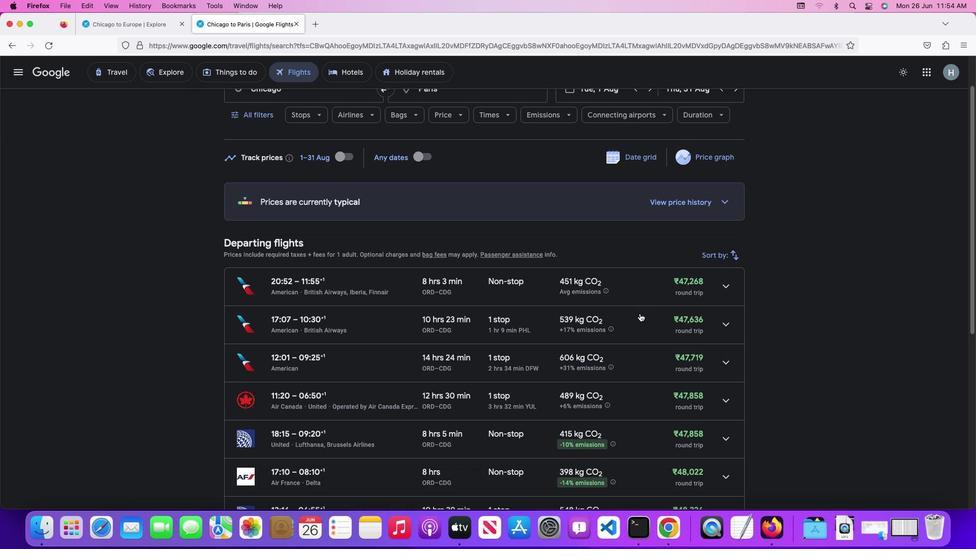 
Action: Mouse scrolled (639, 313) with delta (0, 0)
Screenshot: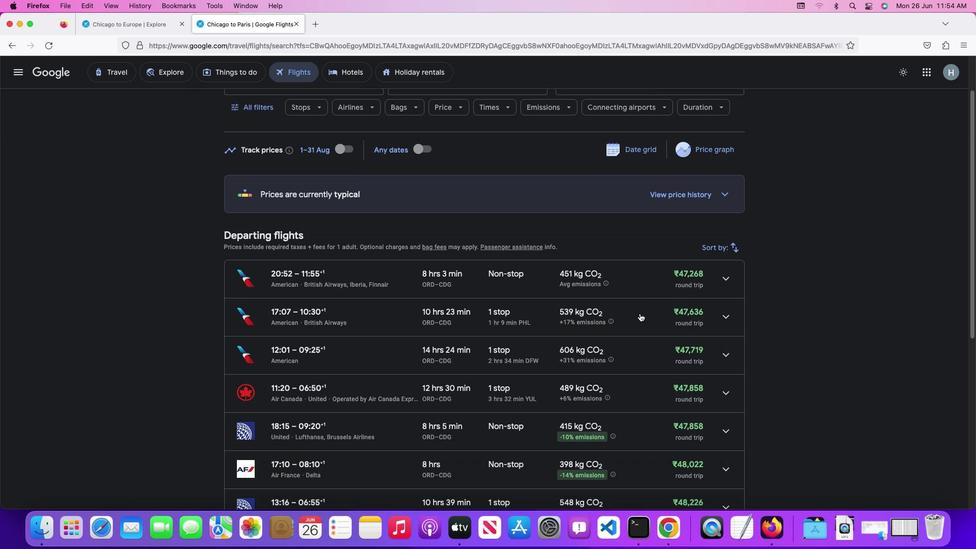 
Action: Mouse scrolled (639, 313) with delta (0, 0)
Screenshot: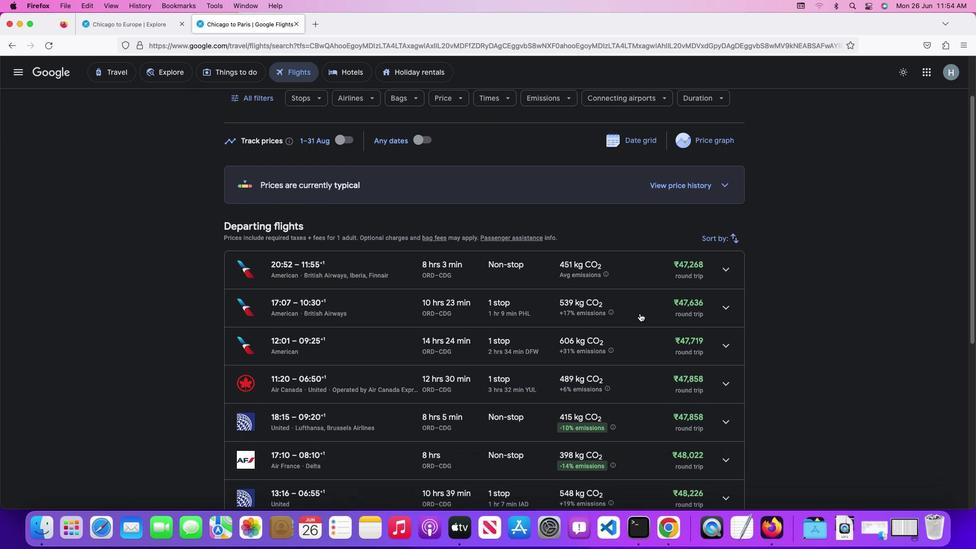 
Action: Mouse scrolled (639, 313) with delta (0, 0)
Screenshot: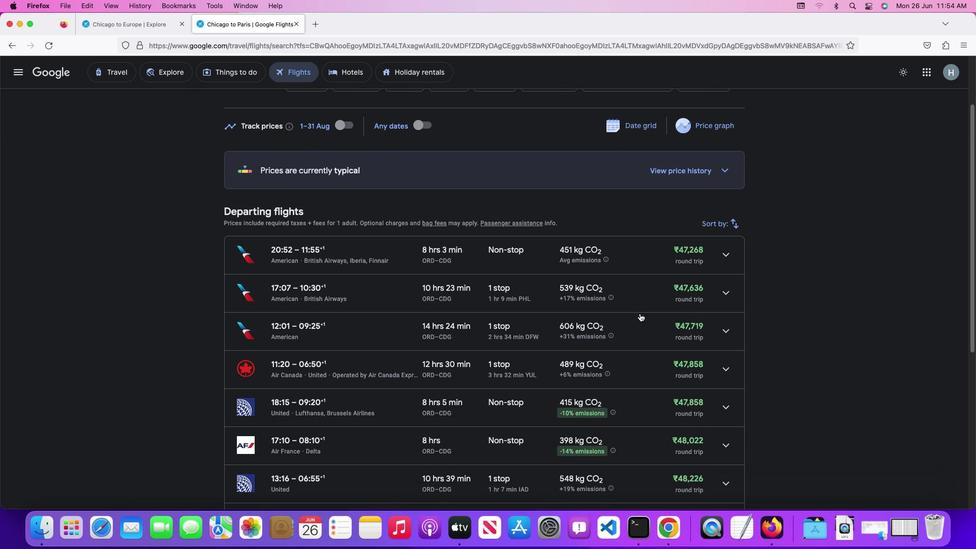 
Action: Mouse scrolled (639, 313) with delta (0, 0)
Screenshot: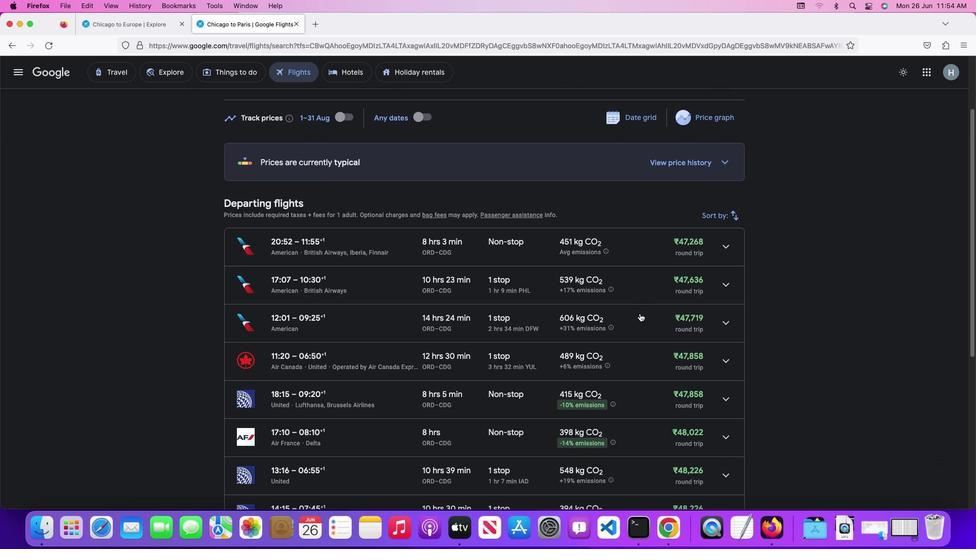 
